 Task: Create in the project TourPlan an epic 'Remote work and collaboration enhancement'.
Action: Mouse moved to (93, 189)
Screenshot: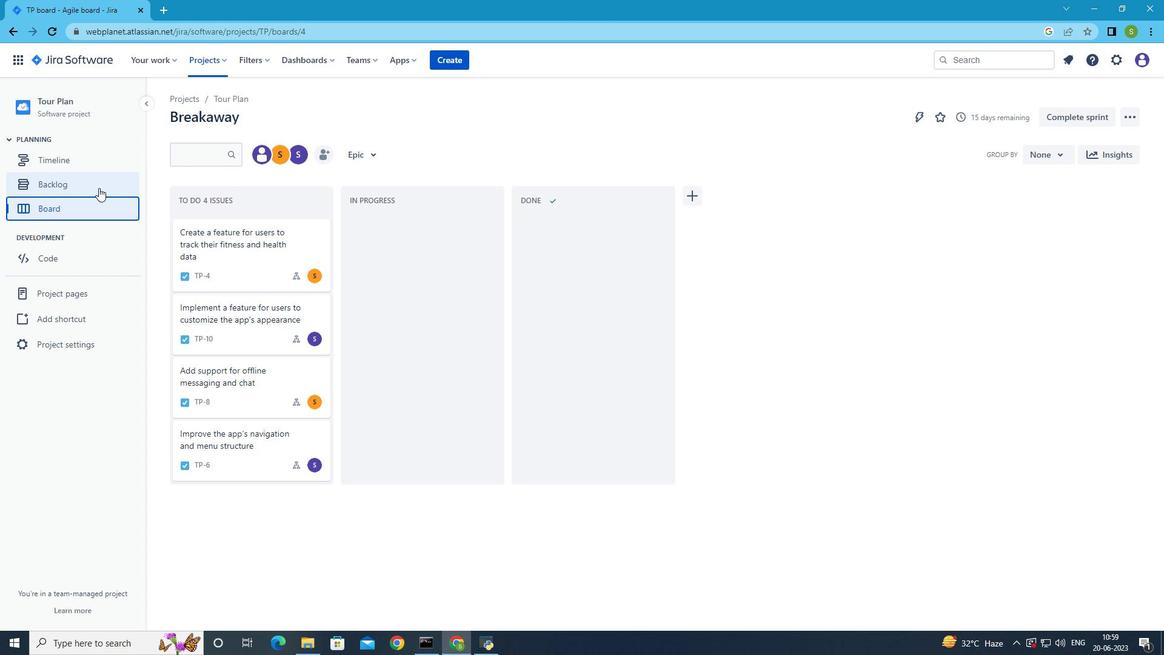 
Action: Mouse pressed left at (93, 189)
Screenshot: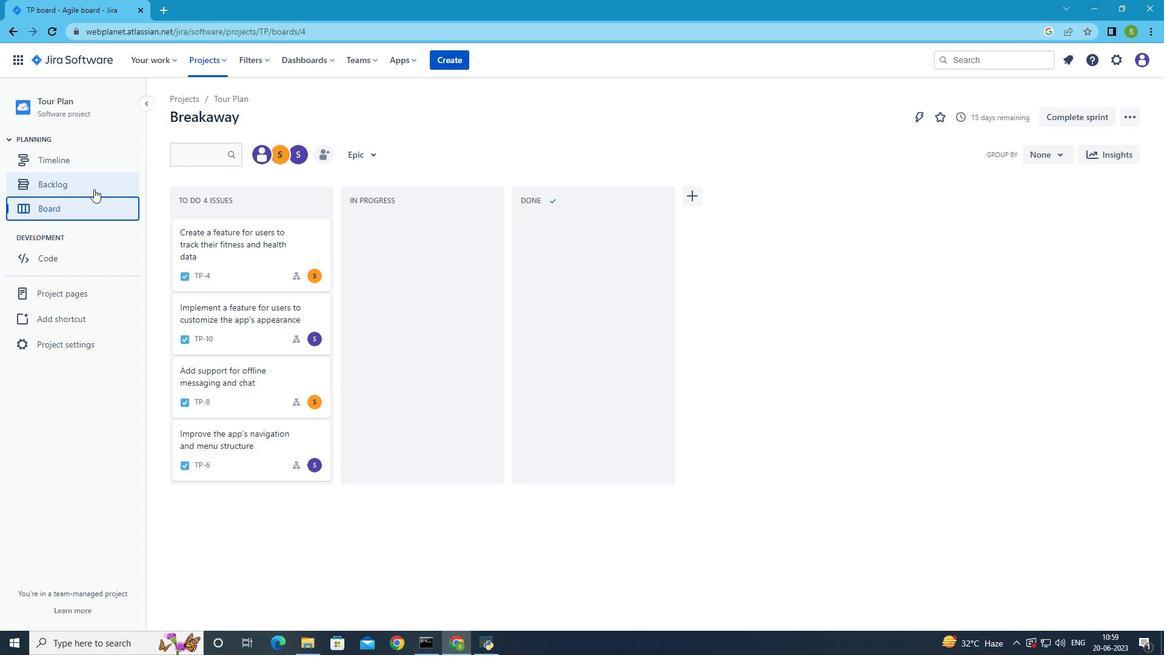 
Action: Mouse moved to (359, 152)
Screenshot: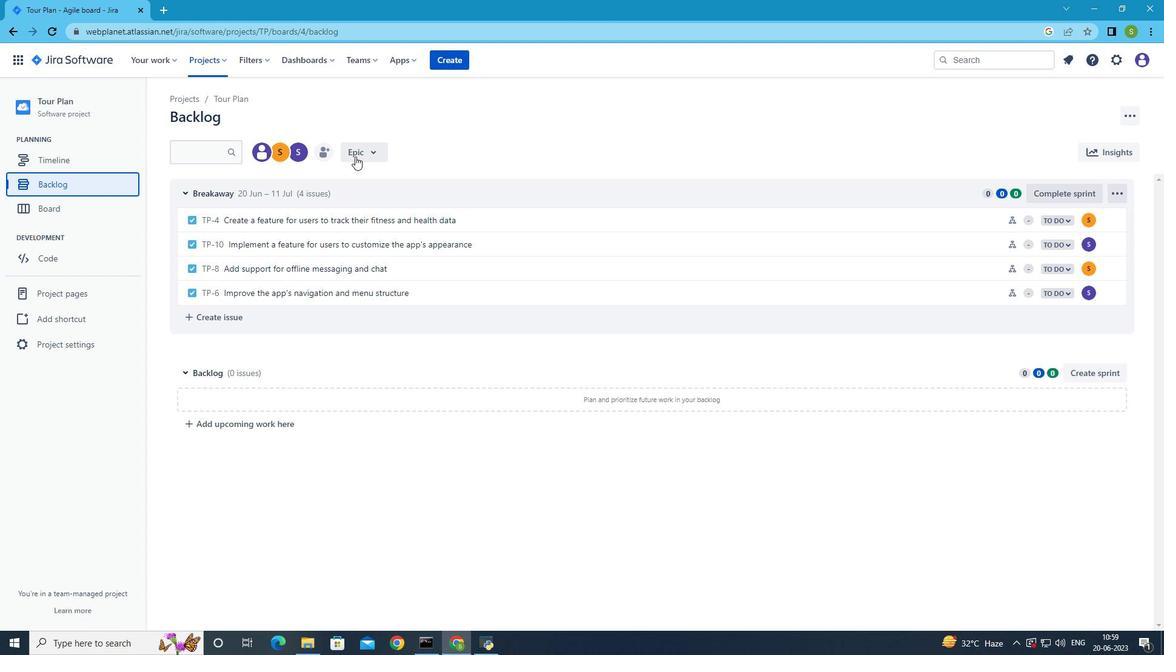 
Action: Mouse pressed left at (359, 152)
Screenshot: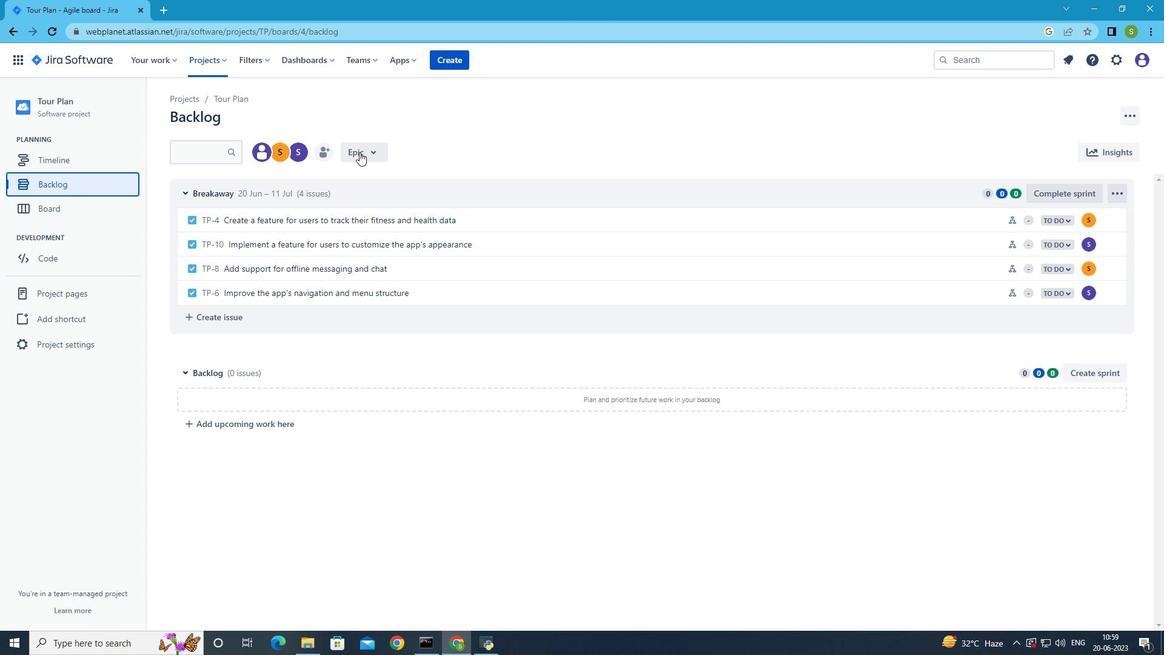 
Action: Mouse moved to (370, 245)
Screenshot: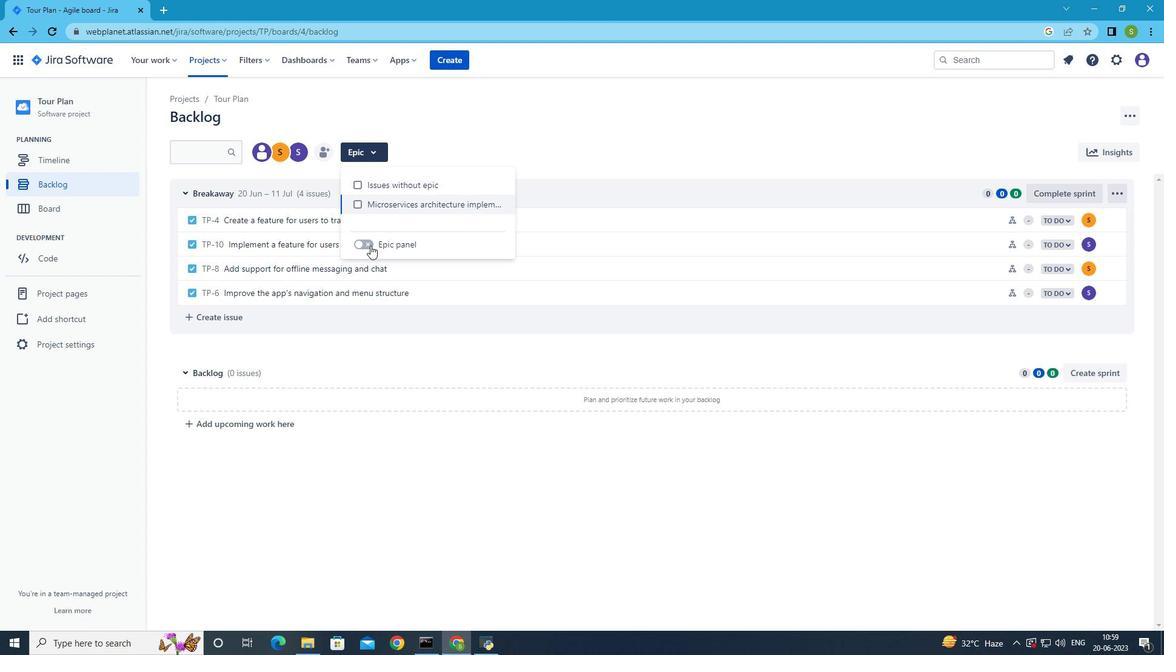 
Action: Mouse pressed left at (370, 245)
Screenshot: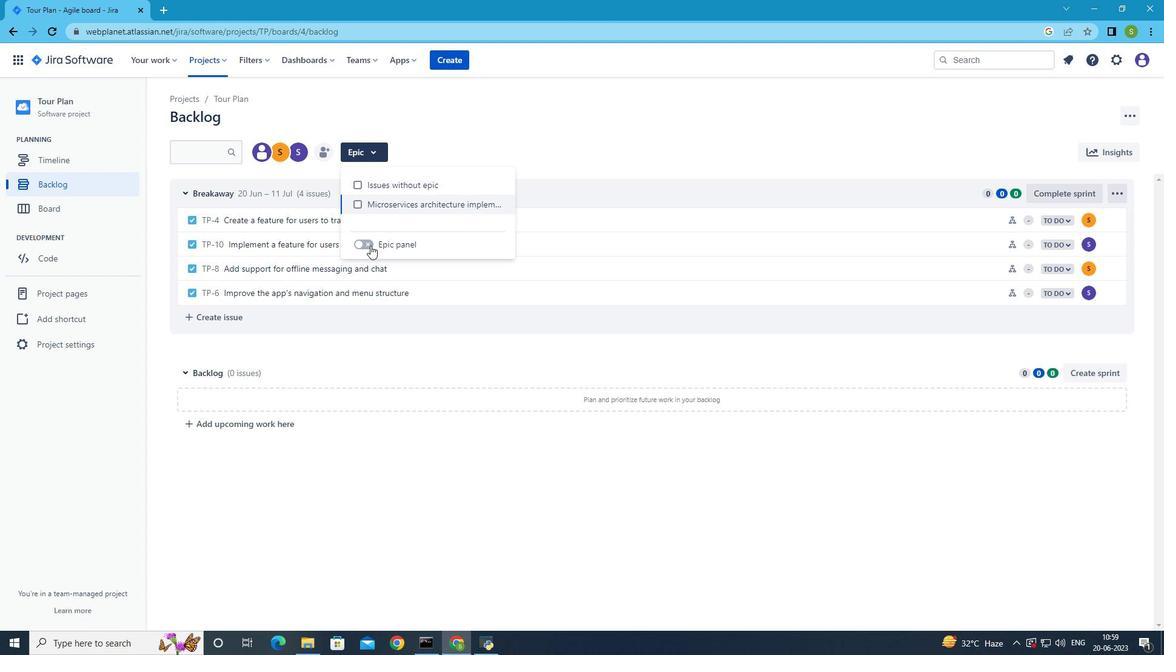 
Action: Mouse moved to (274, 285)
Screenshot: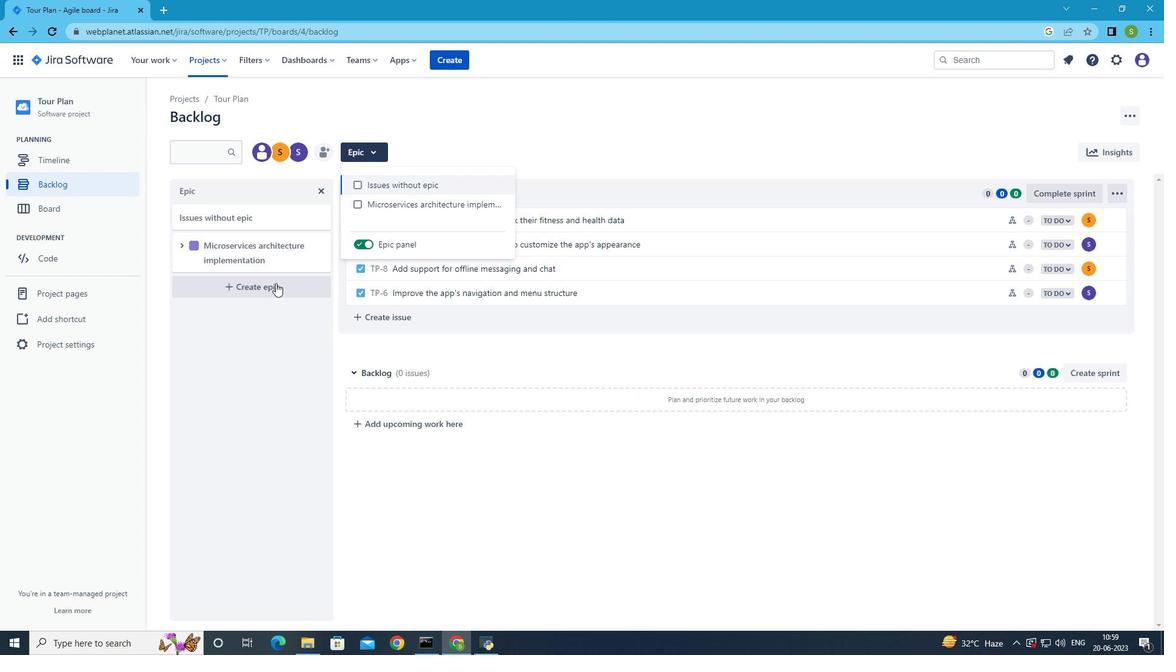 
Action: Mouse pressed left at (274, 285)
Screenshot: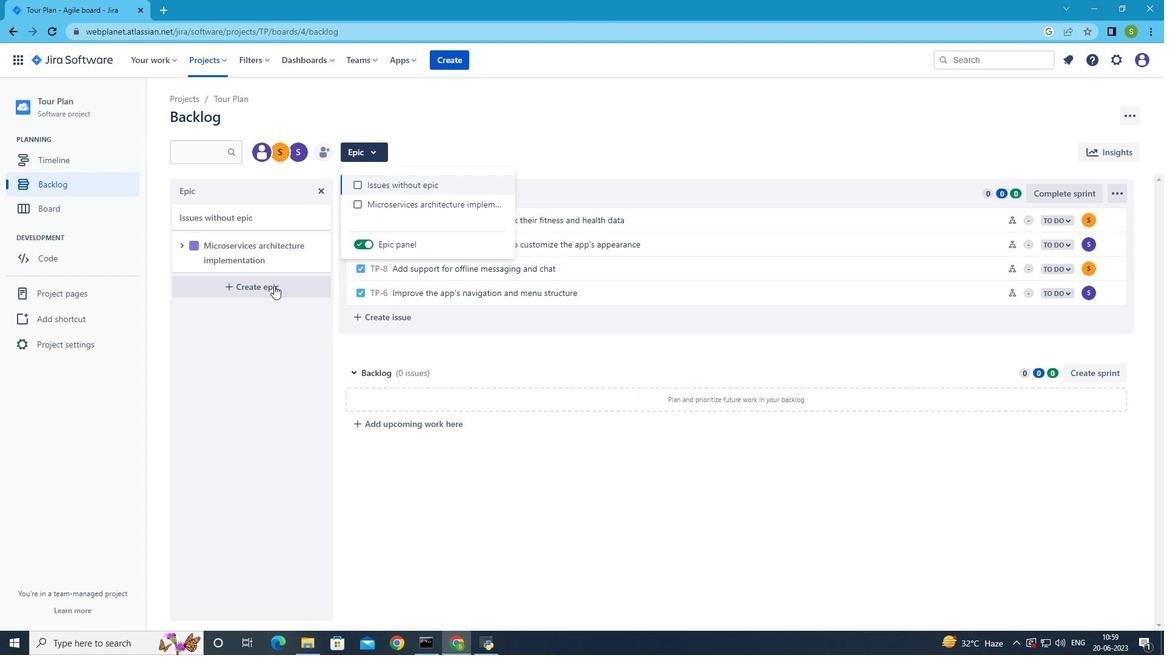
Action: Mouse pressed left at (274, 285)
Screenshot: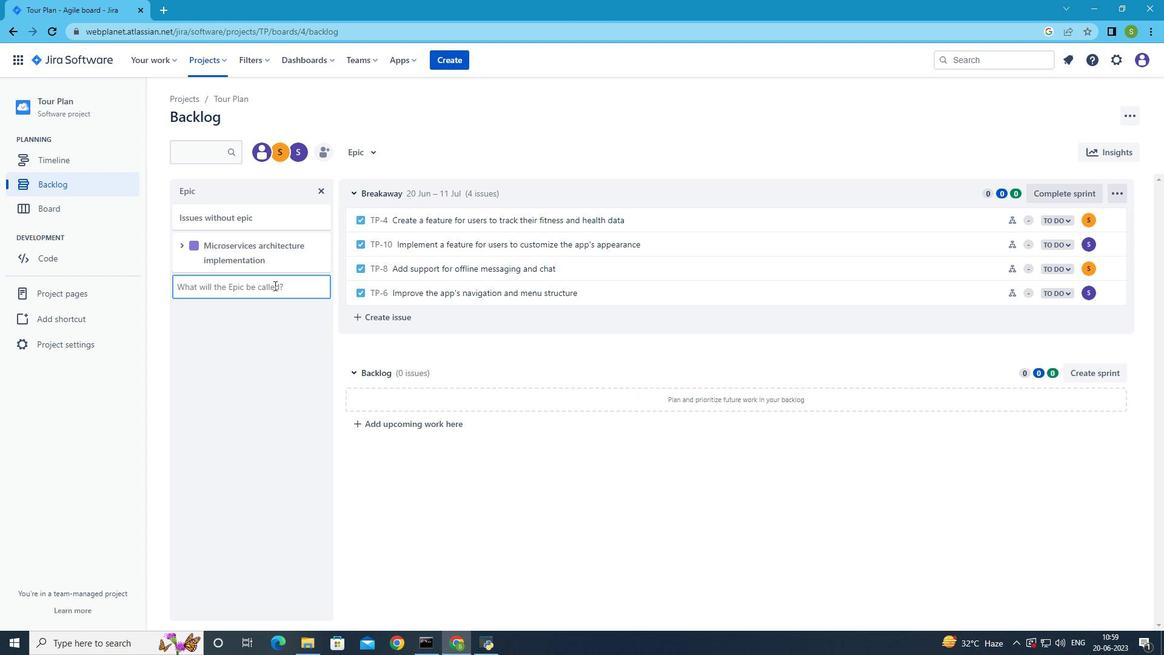 
Action: Key pressed <Key.shift><Key.shift><Key.shift><Key.shift><Key.shift><Key.shift><Key.shift><Key.shift><Key.shift><Key.shift><Key.shift><Key.shift><Key.shift><Key.shift><Key.shift><Key.shift><Key.shift>Remote<Key.space>work<Key.space>and<Key.space>collaboration<Key.space>enhancement<Key.space><Key.enter>
Screenshot: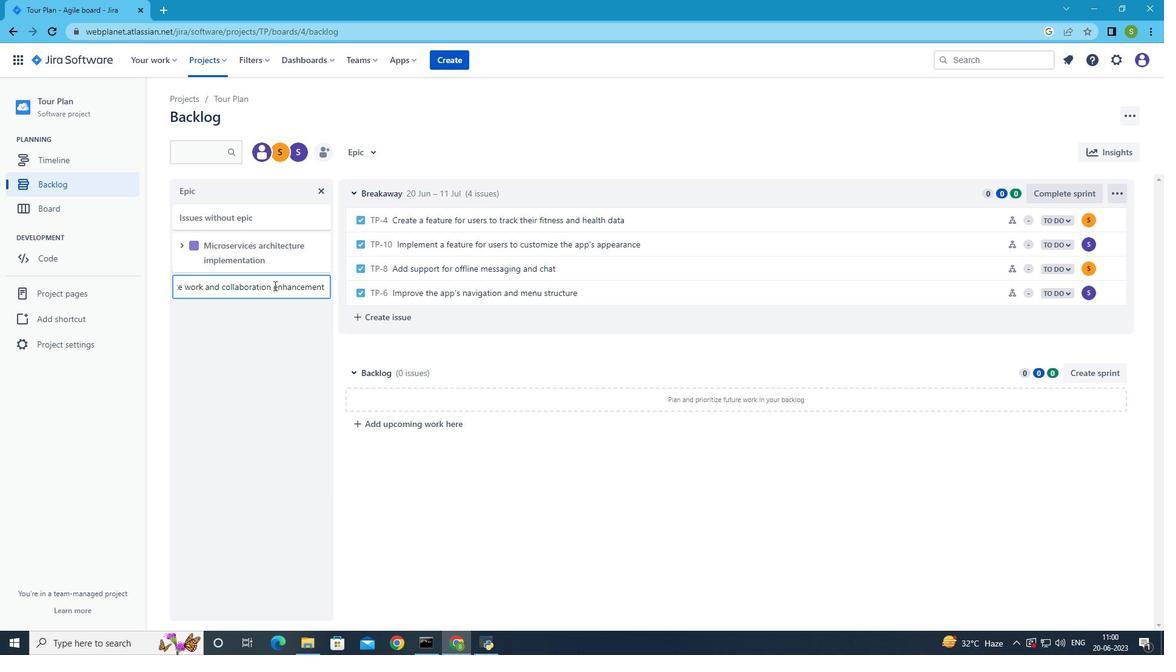 
